Task: Create a task  Create a new event management system for a conference or trade show , assign it to team member softage.1@softage.net in the project AgileEngine and update the status of the task to  At Risk , set the priority of the task to Medium
Action: Mouse moved to (59, 45)
Screenshot: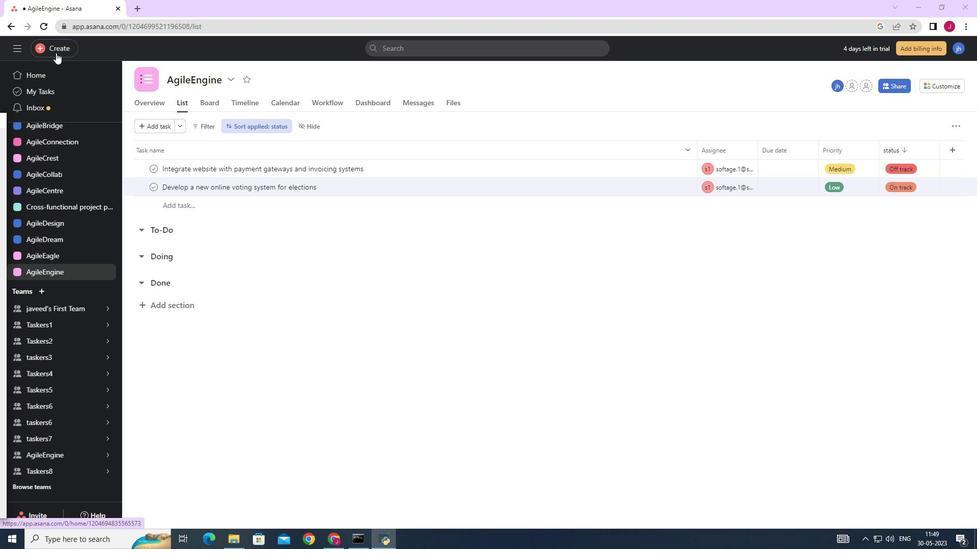 
Action: Mouse pressed left at (59, 45)
Screenshot: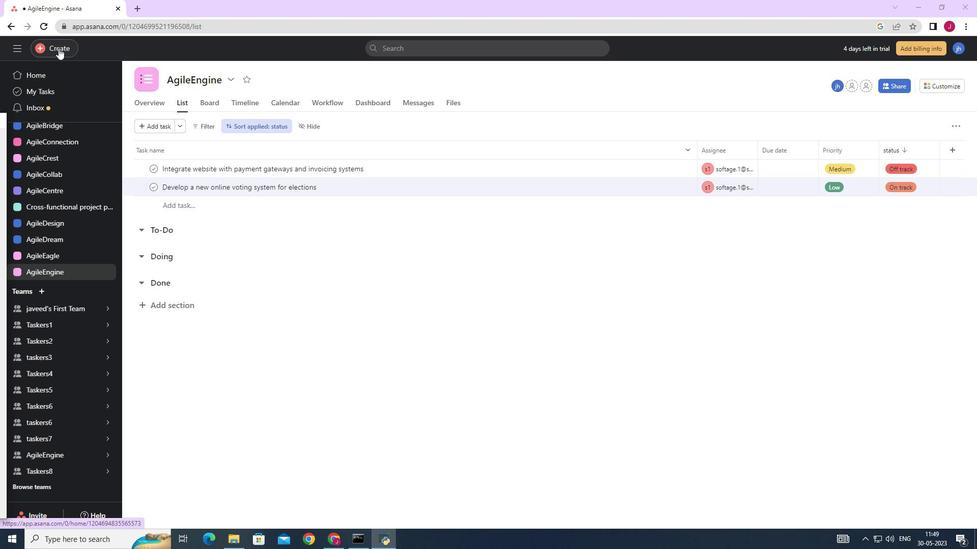 
Action: Mouse moved to (120, 50)
Screenshot: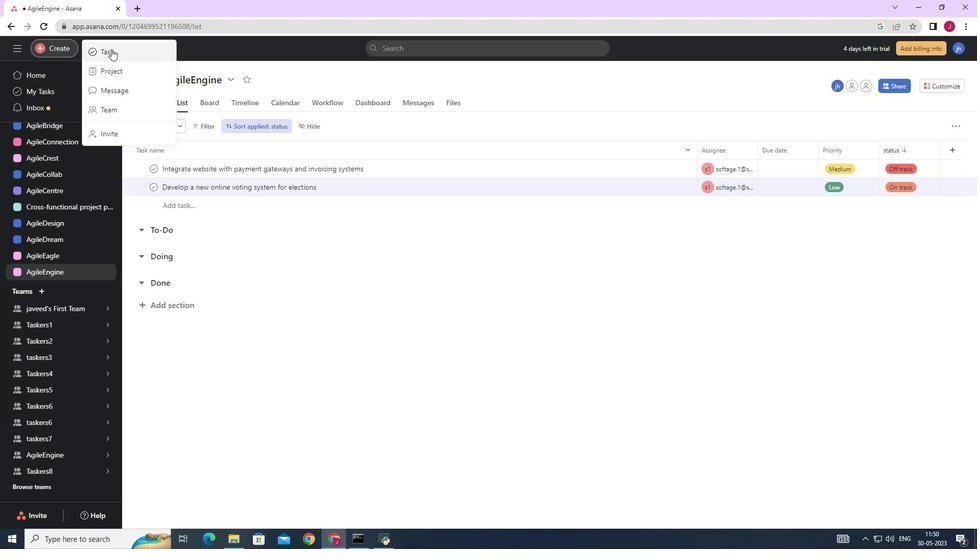 
Action: Mouse pressed left at (120, 50)
Screenshot: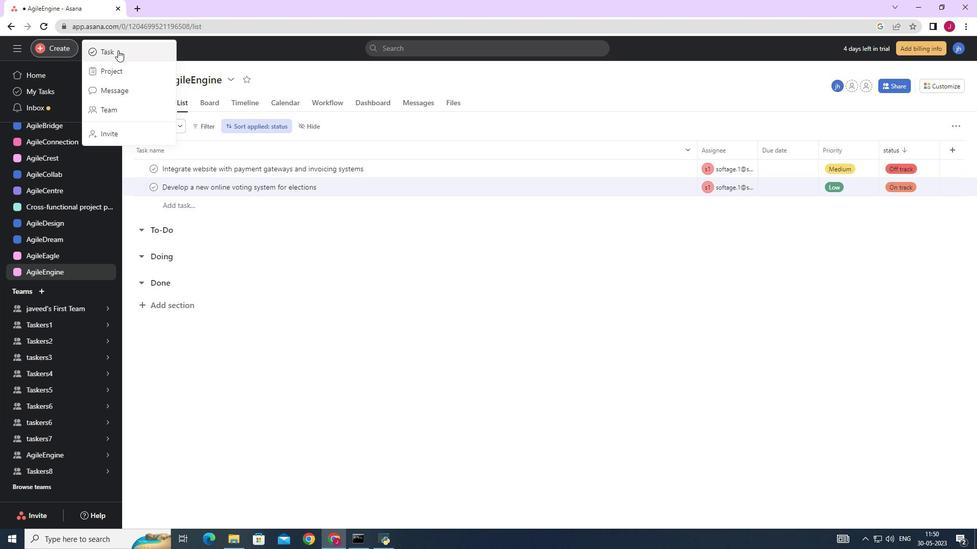 
Action: Mouse moved to (795, 337)
Screenshot: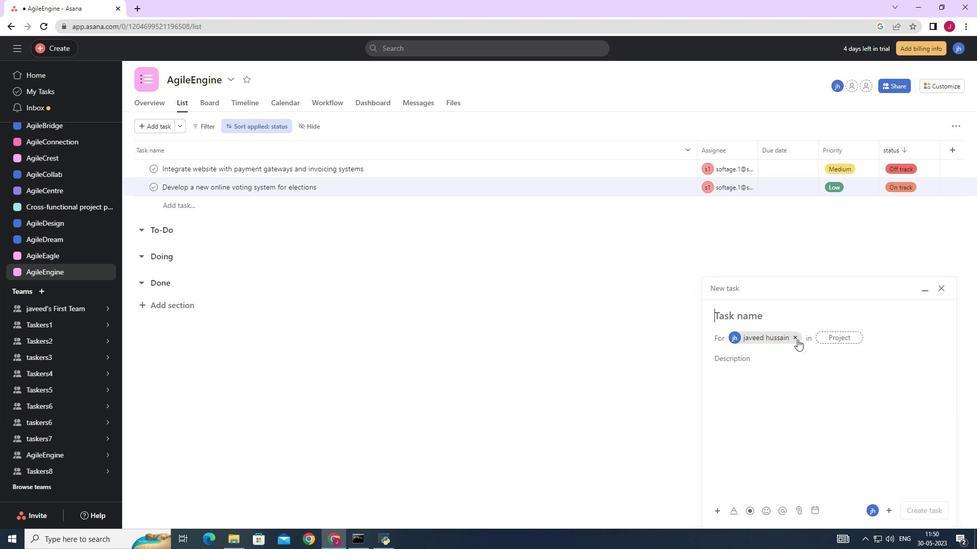 
Action: Mouse pressed left at (795, 337)
Screenshot: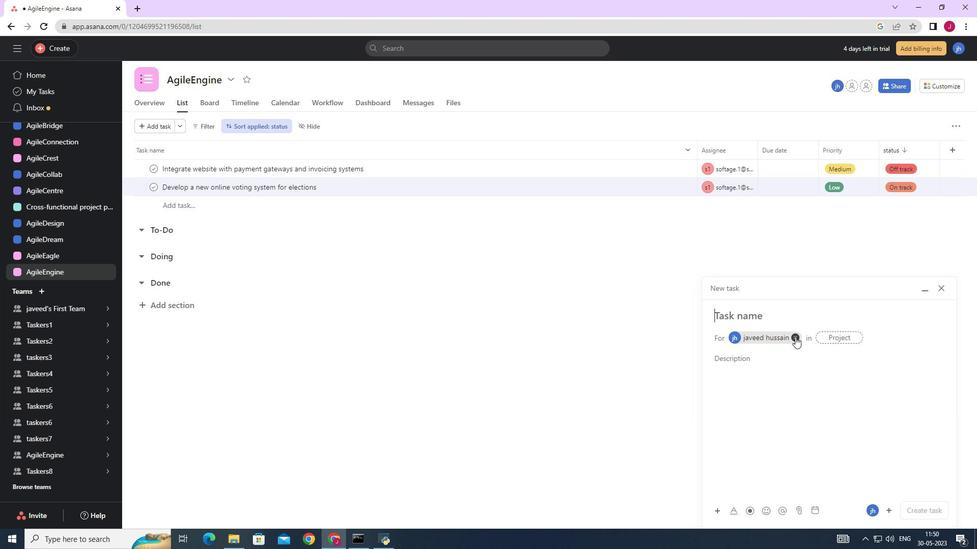 
Action: Mouse moved to (734, 311)
Screenshot: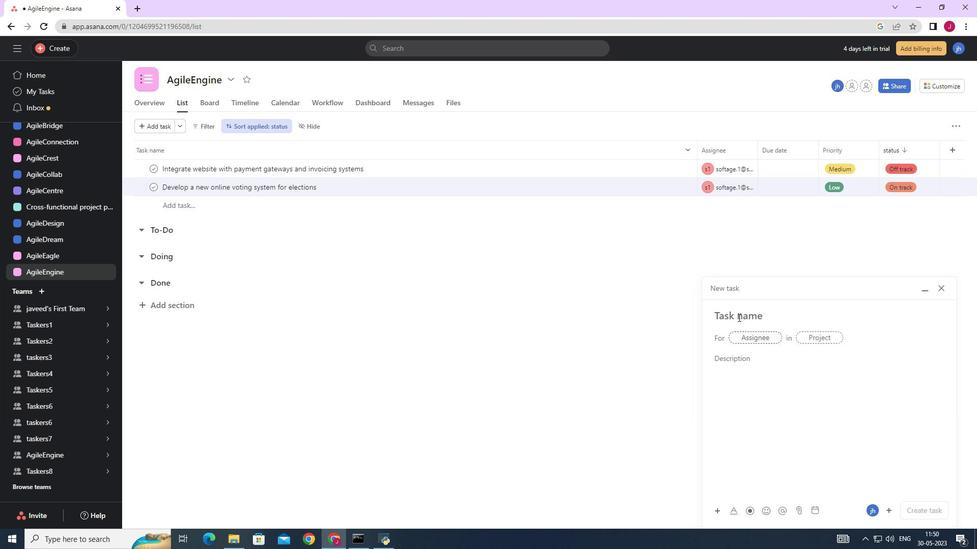 
Action: Mouse pressed left at (734, 311)
Screenshot: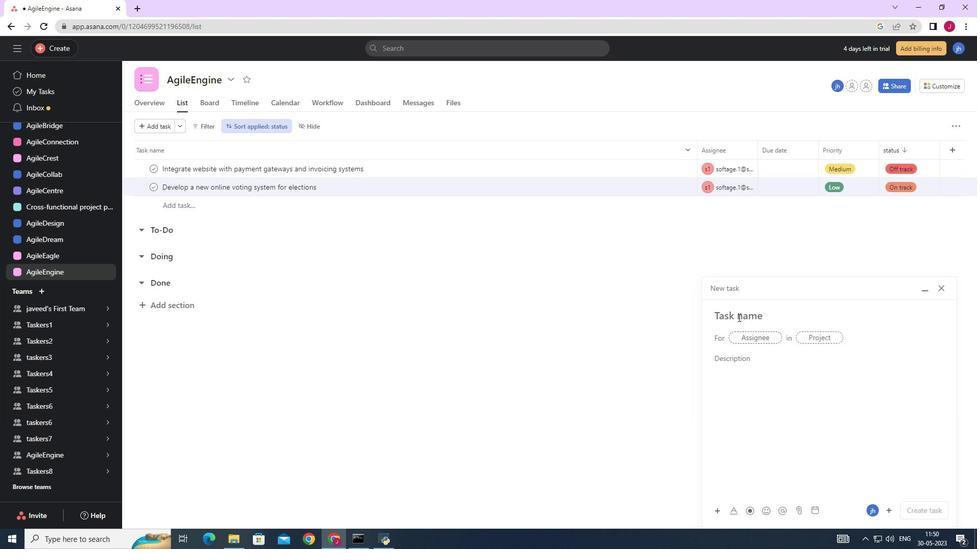 
Action: Key pressed <Key.caps_lock>C<Key.caps_lock>reate<Key.space>a<Key.space>new<Key.space>event<Key.space>management<Key.space>system<Key.space>for<Key.space>a<Key.space>conference<Key.space>or<Key.space>trade<Key.space>show.
Screenshot: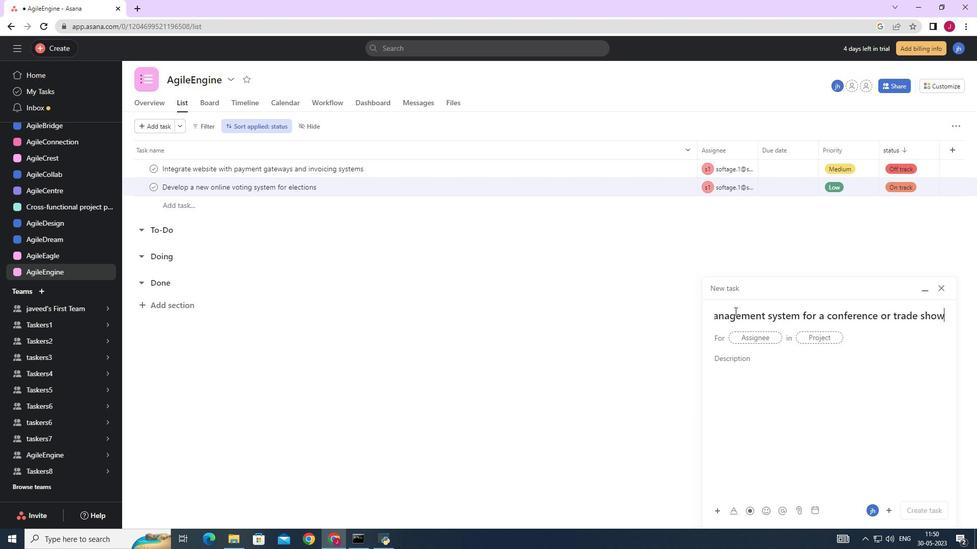 
Action: Mouse moved to (758, 339)
Screenshot: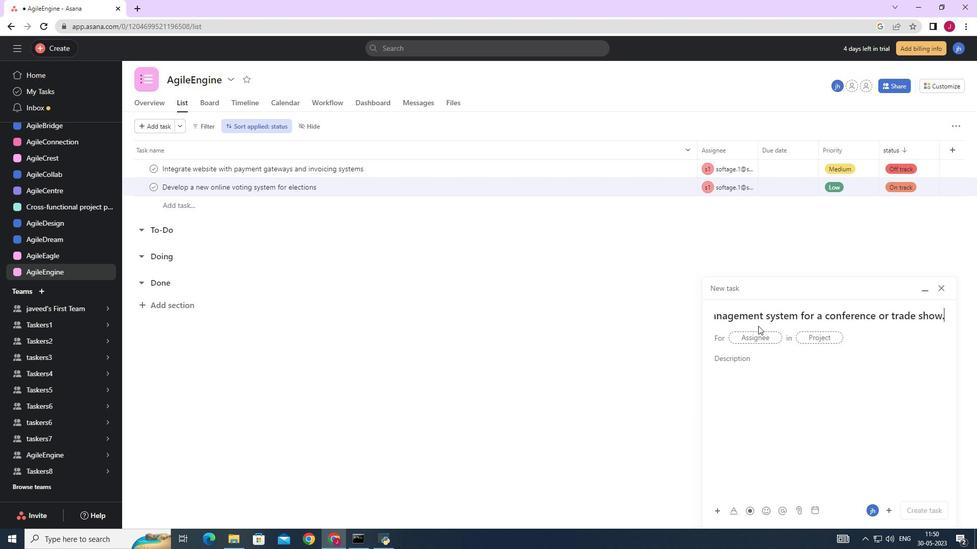 
Action: Mouse pressed left at (758, 339)
Screenshot: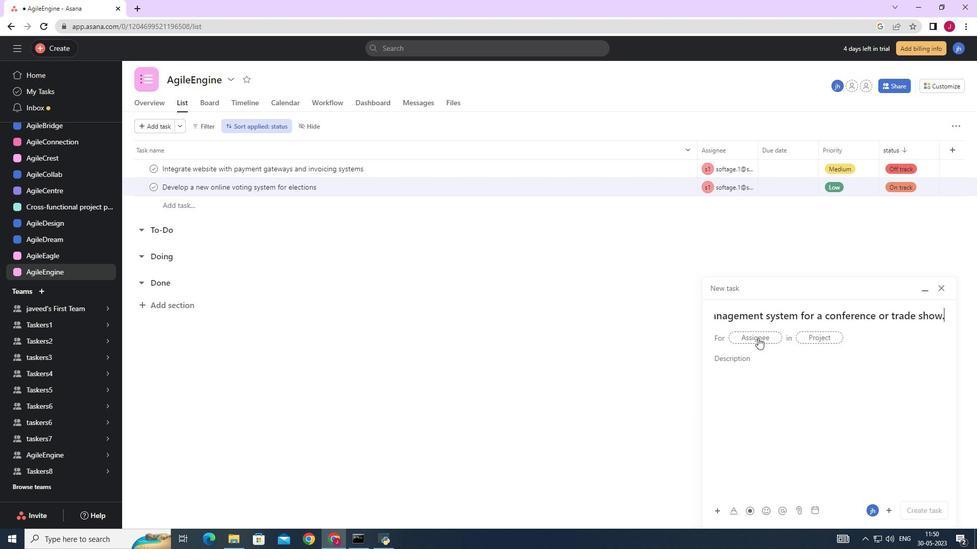 
Action: Mouse moved to (758, 336)
Screenshot: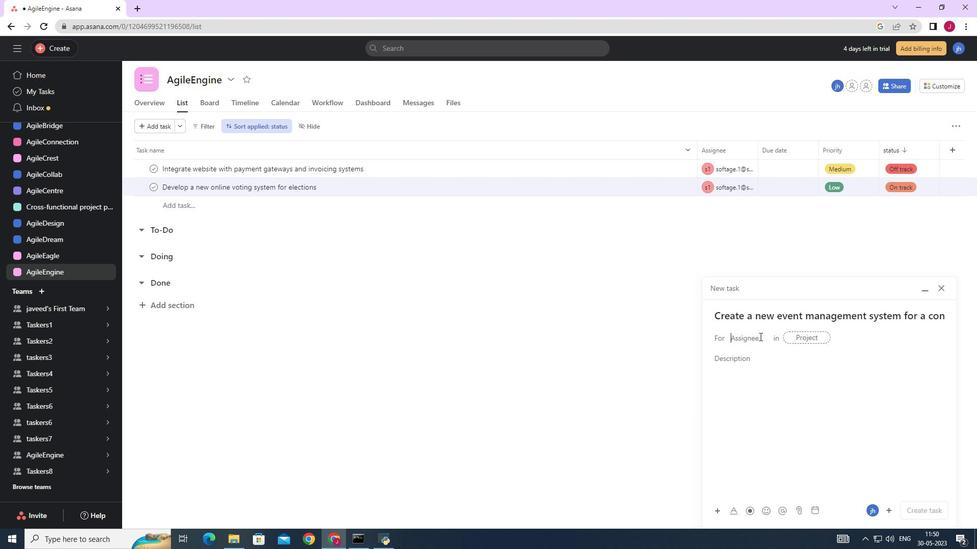 
Action: Key pressed softage.
Screenshot: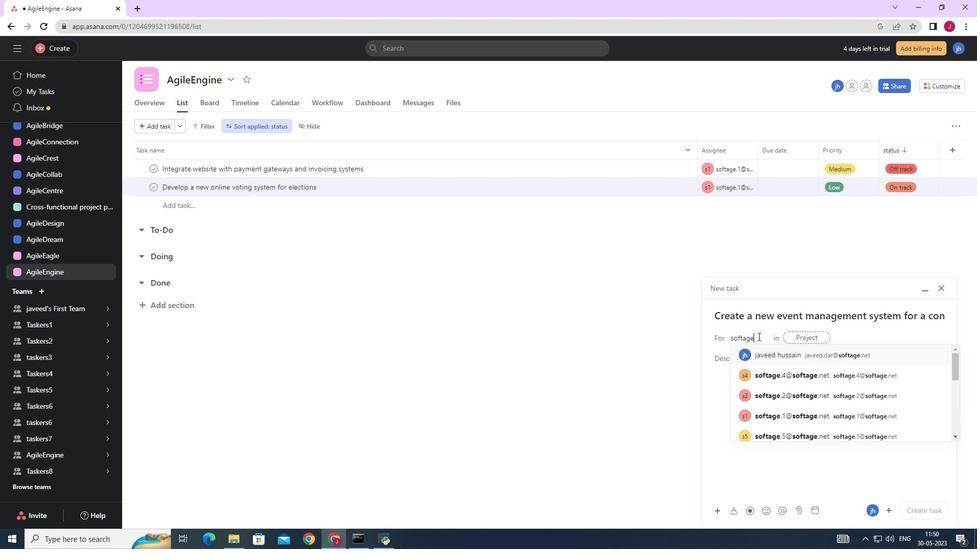 
Action: Mouse moved to (760, 339)
Screenshot: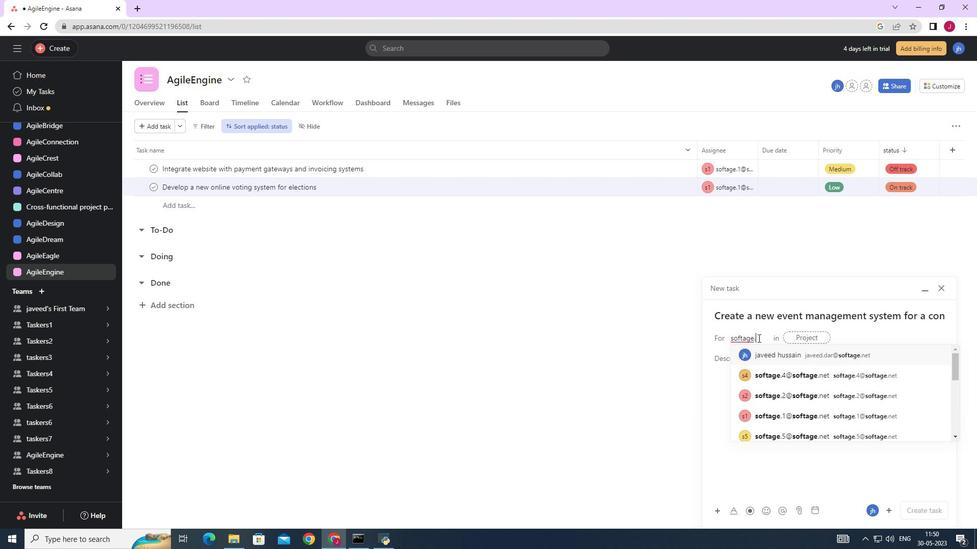 
Action: Key pressed 1
Screenshot: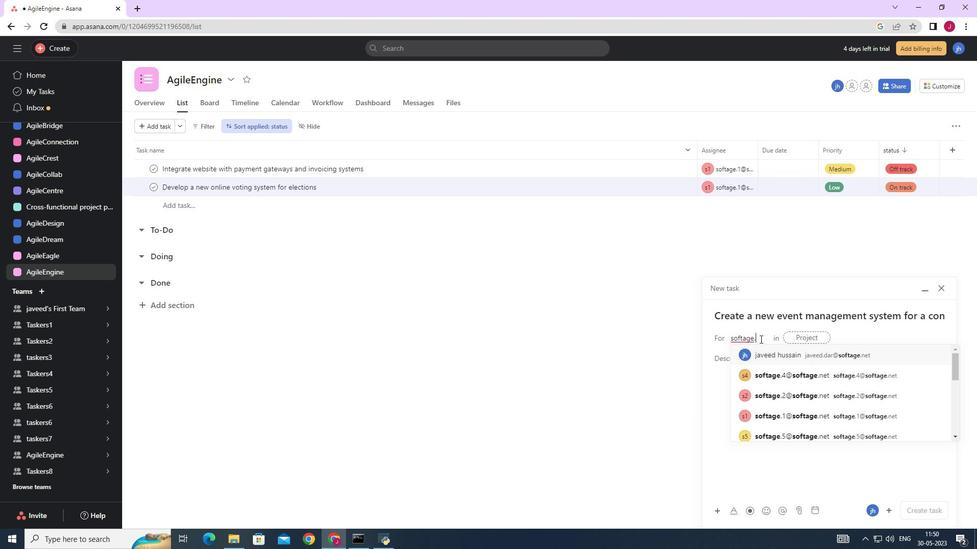 
Action: Mouse moved to (787, 353)
Screenshot: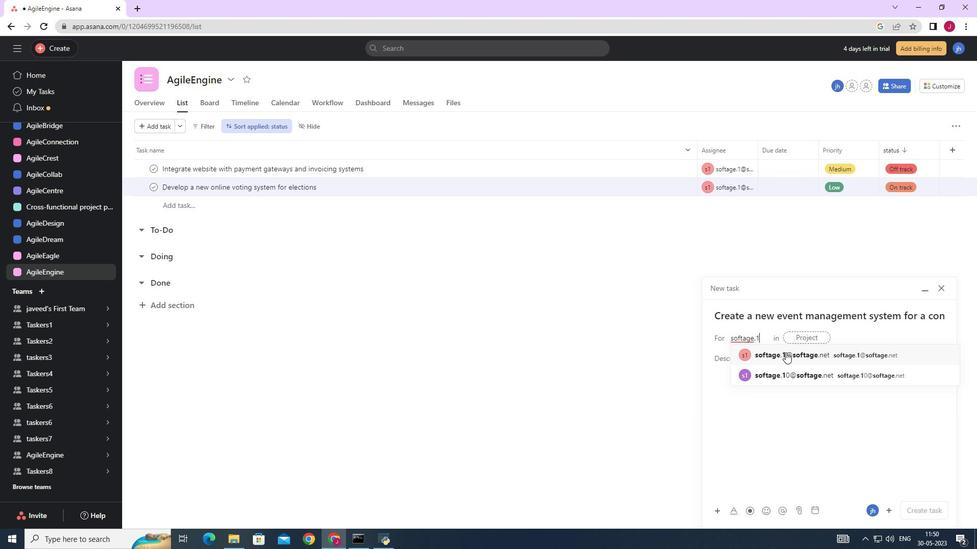 
Action: Mouse pressed left at (787, 353)
Screenshot: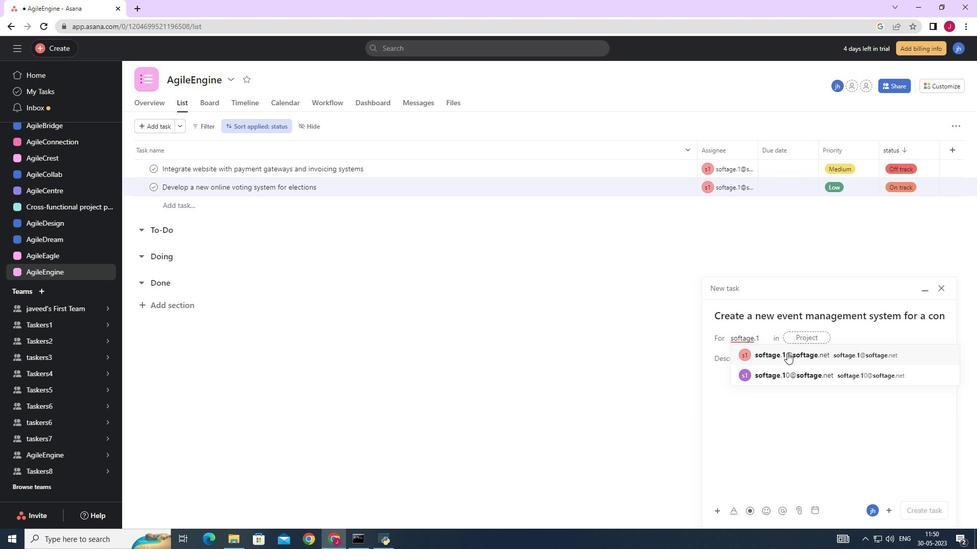
Action: Mouse moved to (850, 337)
Screenshot: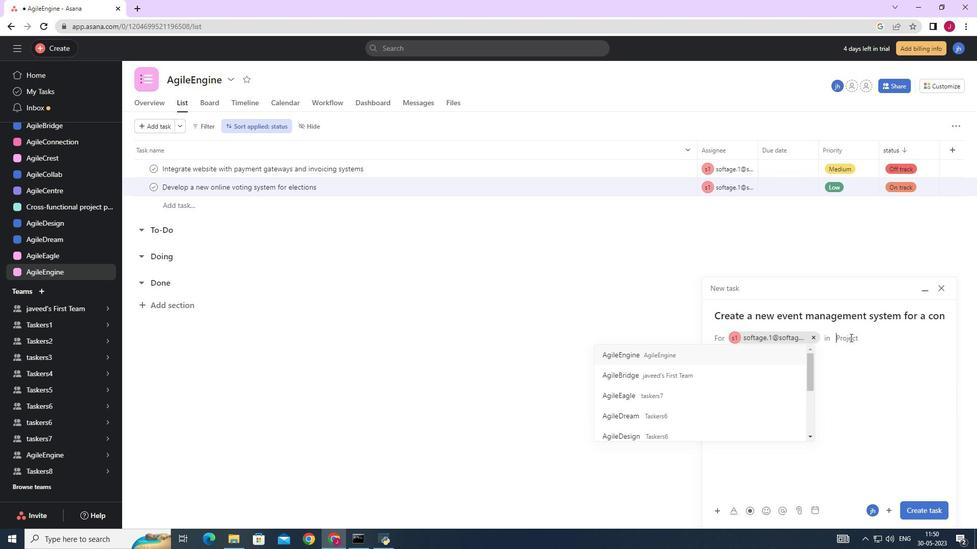
Action: Mouse pressed left at (850, 337)
Screenshot: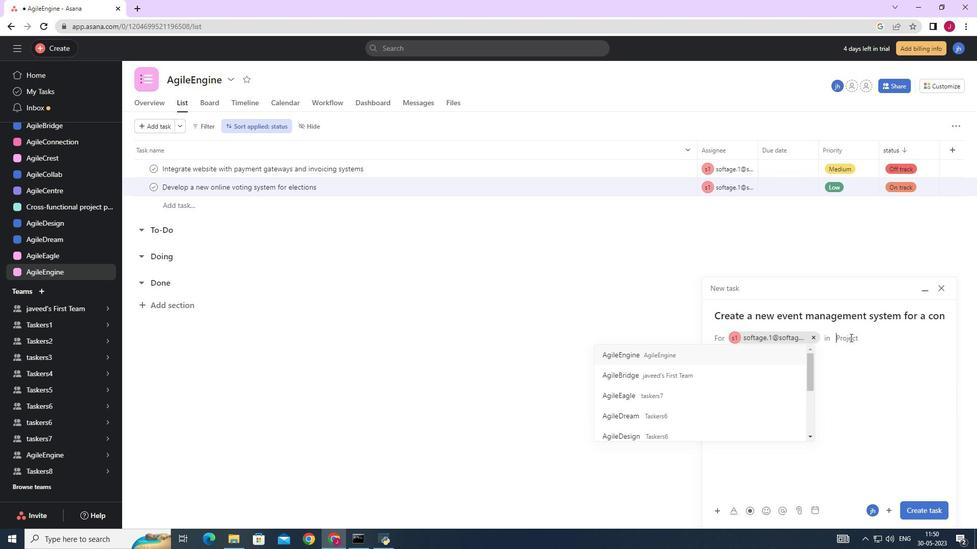 
Action: Mouse moved to (664, 353)
Screenshot: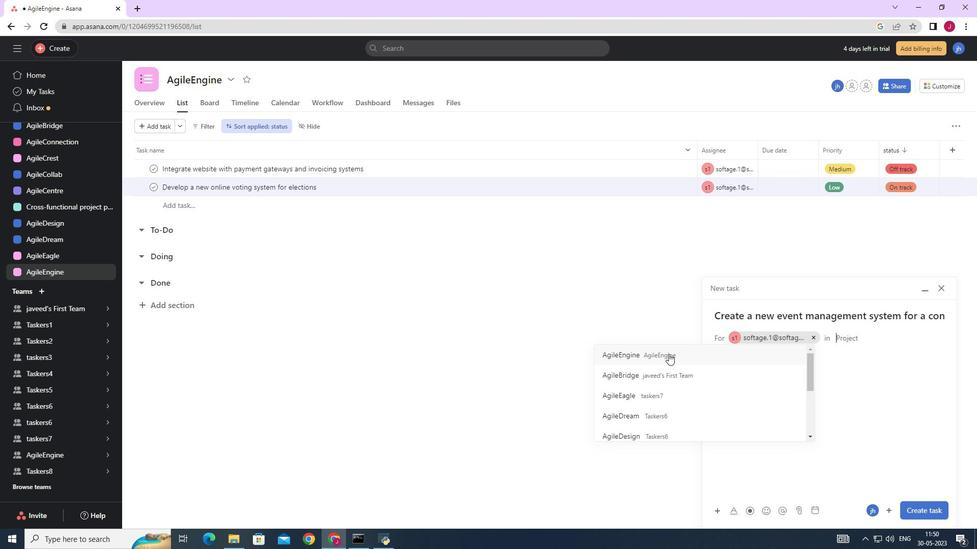 
Action: Mouse pressed left at (664, 353)
Screenshot: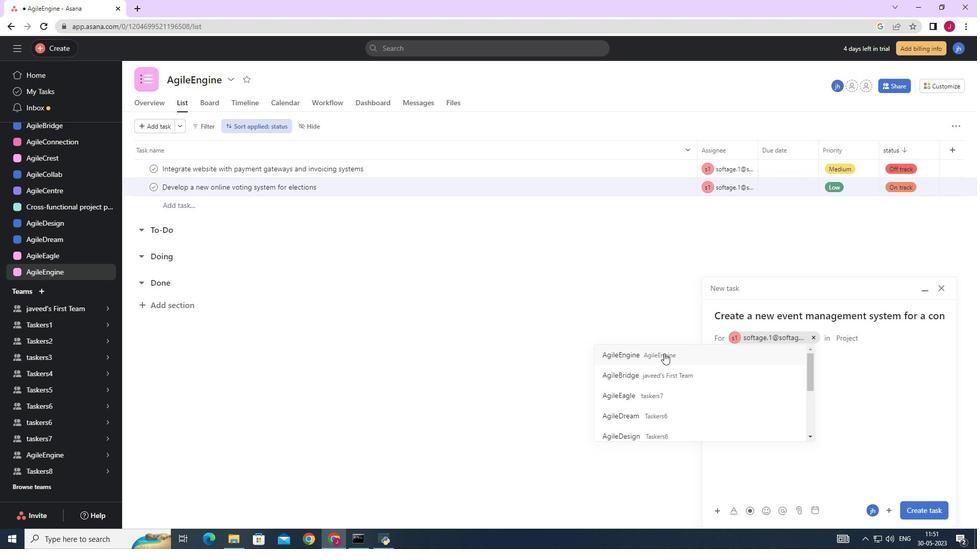 
Action: Mouse moved to (770, 363)
Screenshot: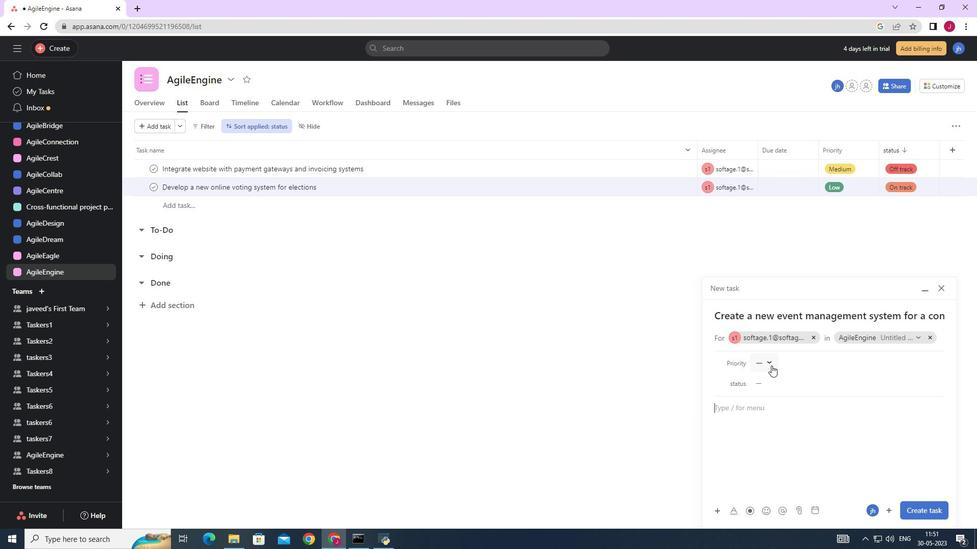 
Action: Mouse pressed left at (770, 363)
Screenshot: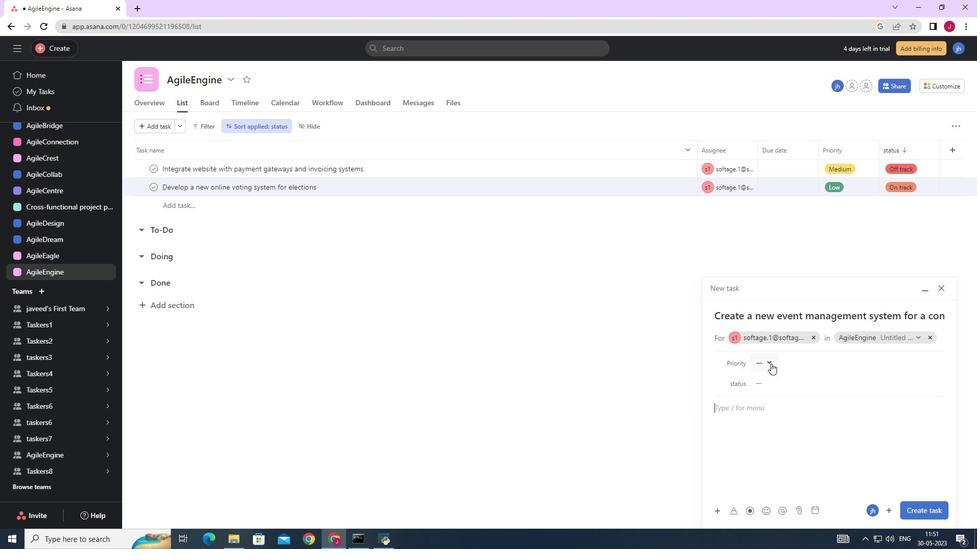 
Action: Mouse moved to (788, 414)
Screenshot: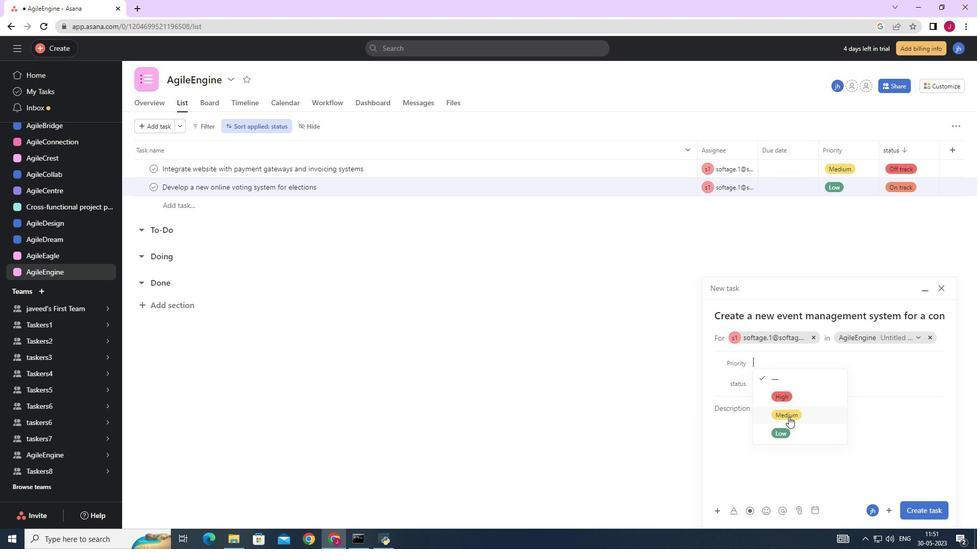 
Action: Mouse pressed left at (788, 414)
Screenshot: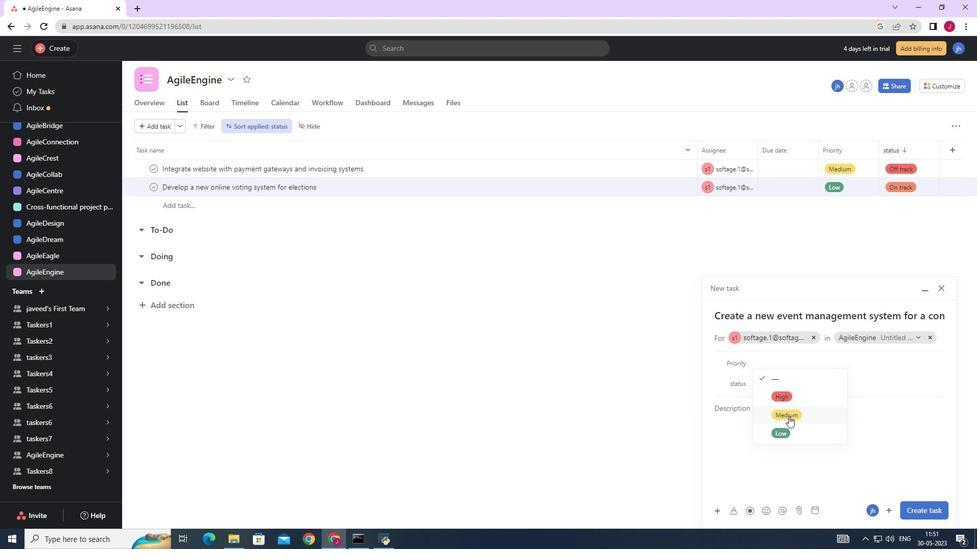 
Action: Mouse moved to (771, 383)
Screenshot: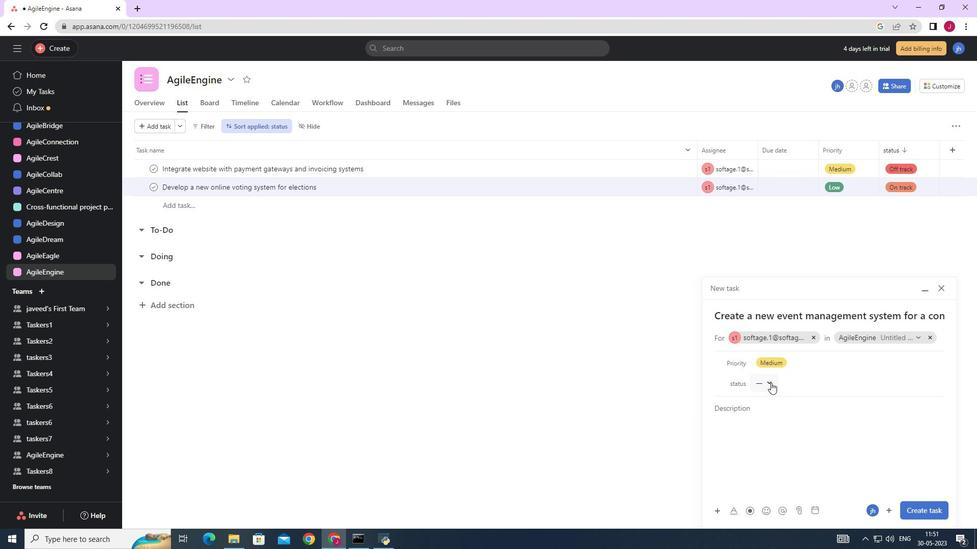 
Action: Mouse pressed left at (771, 383)
Screenshot: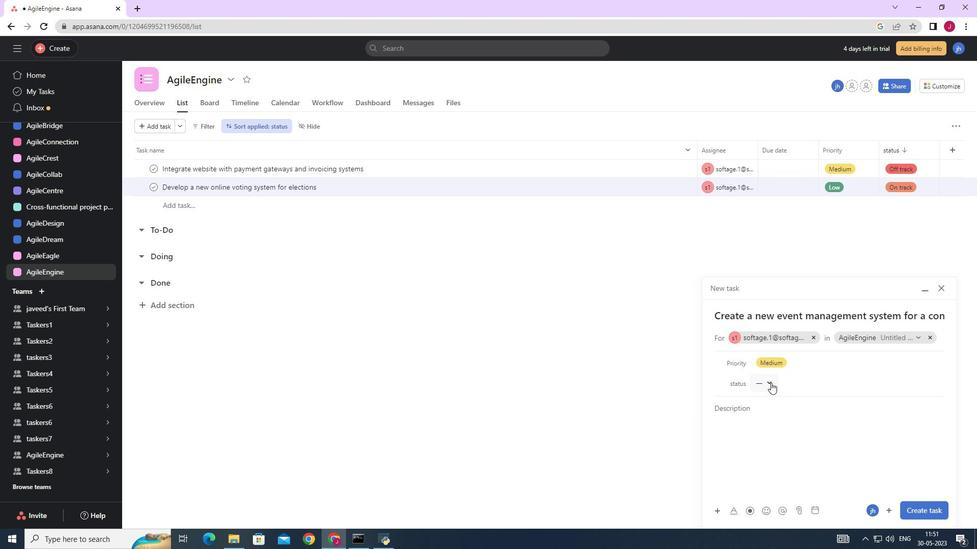 
Action: Mouse moved to (785, 452)
Screenshot: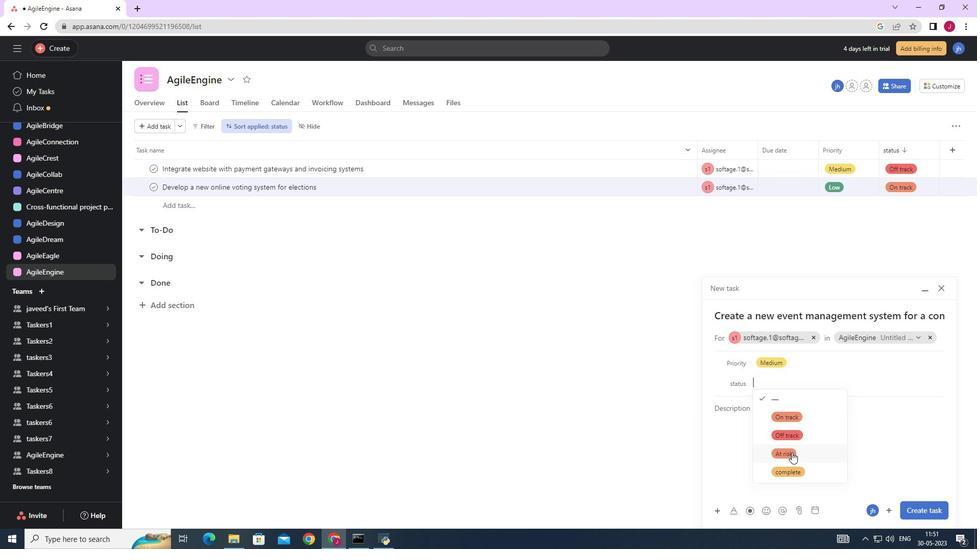 
Action: Mouse pressed left at (785, 452)
Screenshot: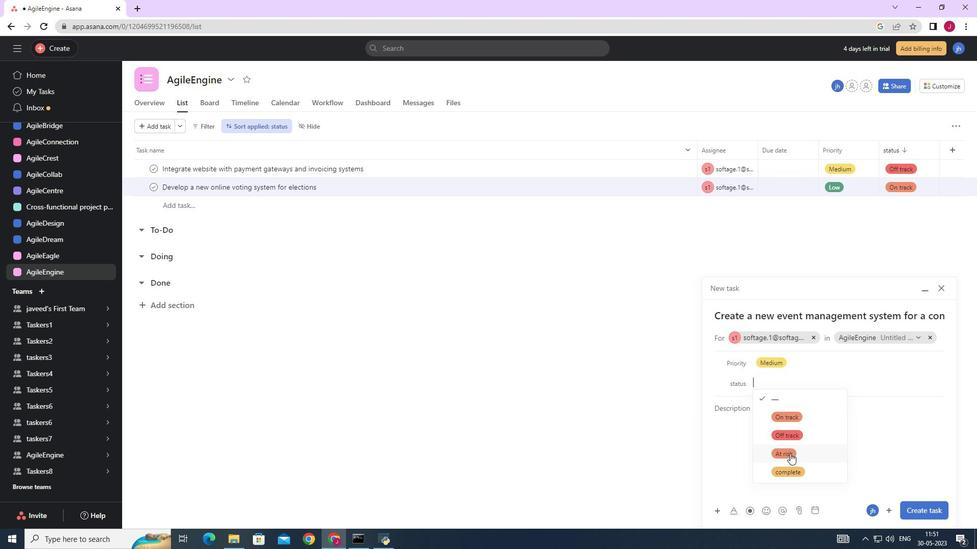 
Action: Mouse moved to (922, 507)
Screenshot: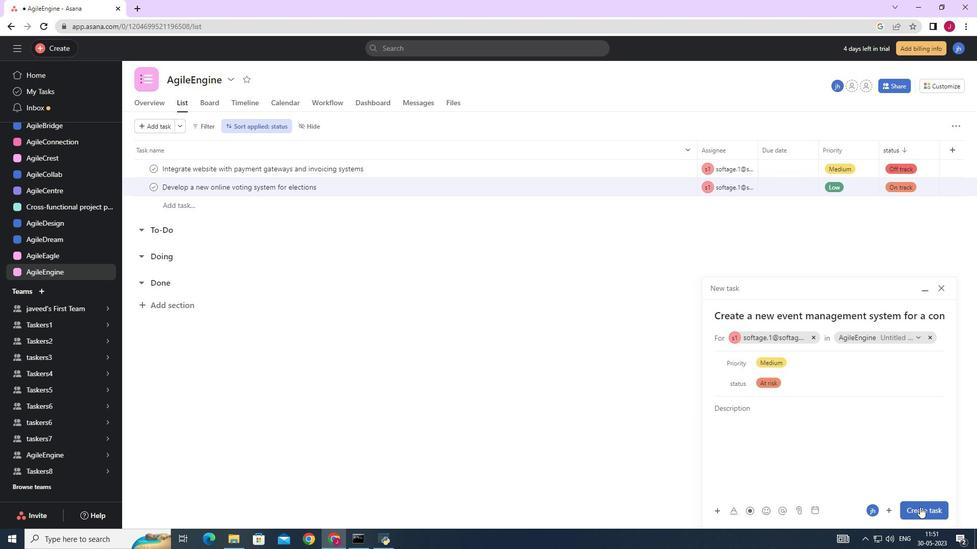 
Action: Mouse pressed left at (922, 507)
Screenshot: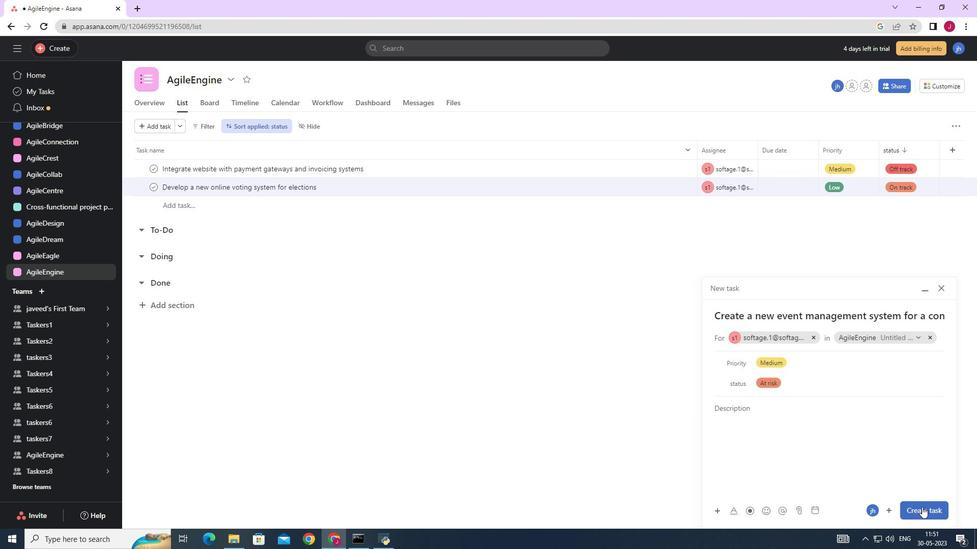 
Action: Mouse moved to (661, 406)
Screenshot: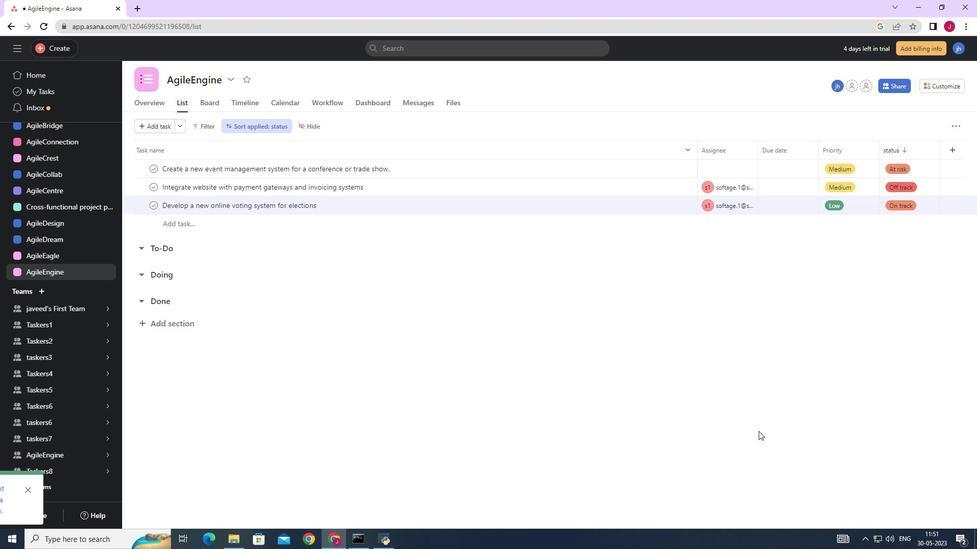 
